 Task: Add Sprouts Yellow Mustard to the cart.
Action: Mouse pressed left at (11, 80)
Screenshot: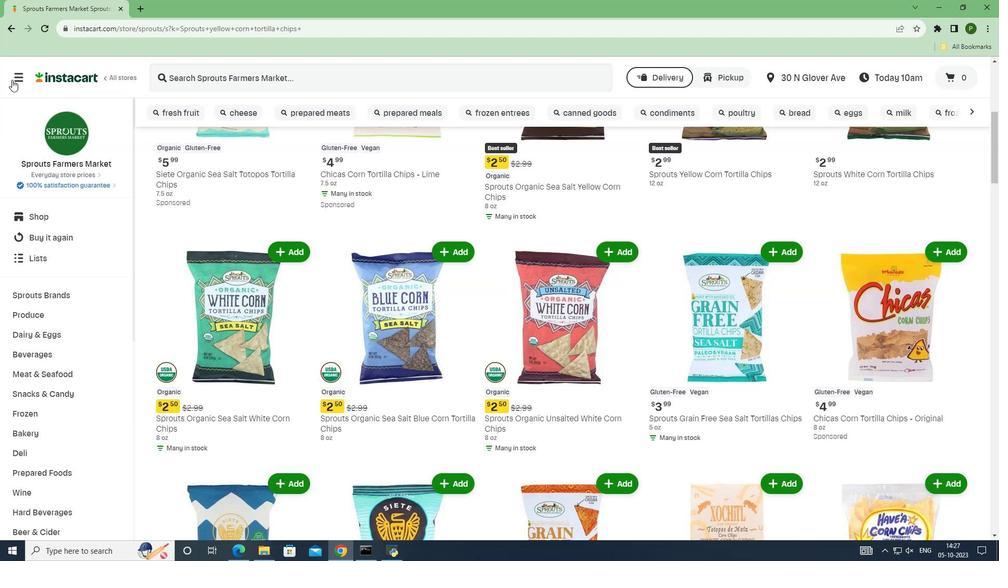 
Action: Mouse moved to (23, 269)
Screenshot: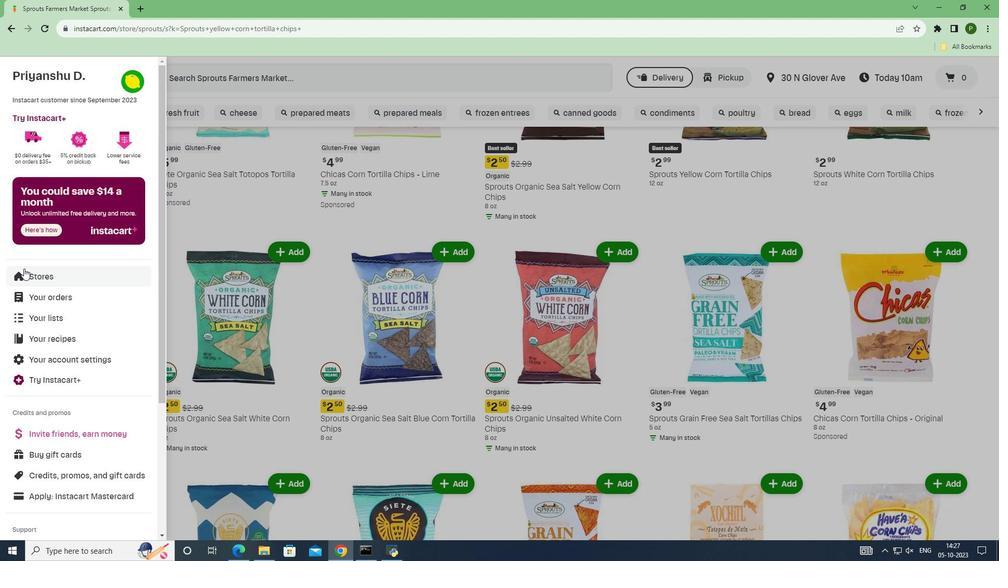 
Action: Mouse pressed left at (23, 269)
Screenshot: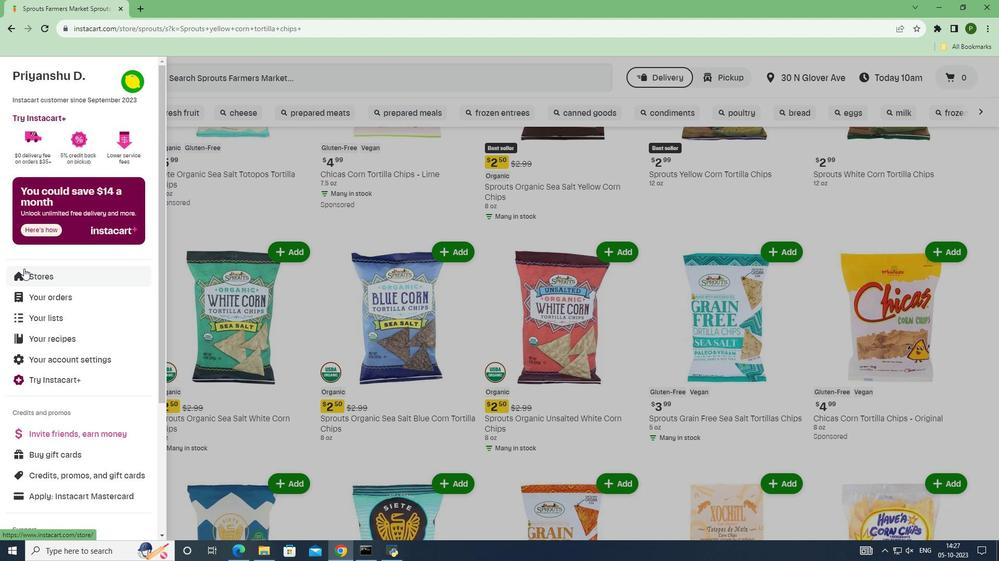 
Action: Mouse moved to (228, 124)
Screenshot: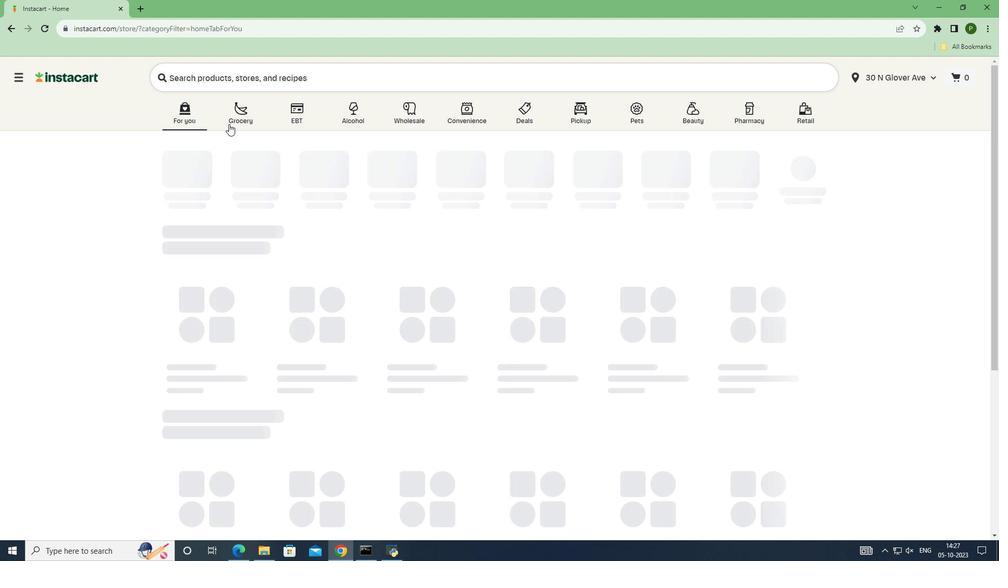 
Action: Mouse pressed left at (228, 124)
Screenshot: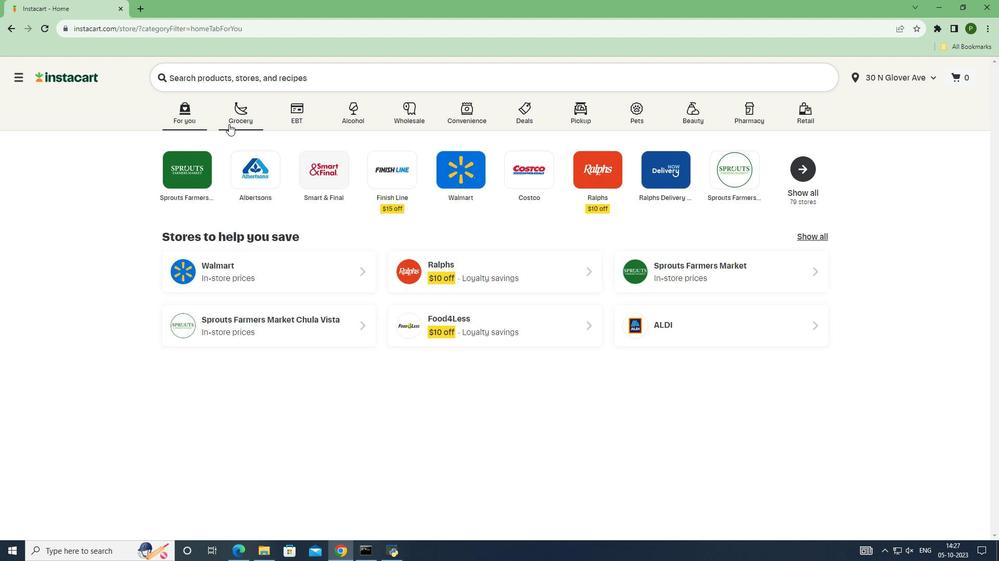 
Action: Mouse moved to (639, 239)
Screenshot: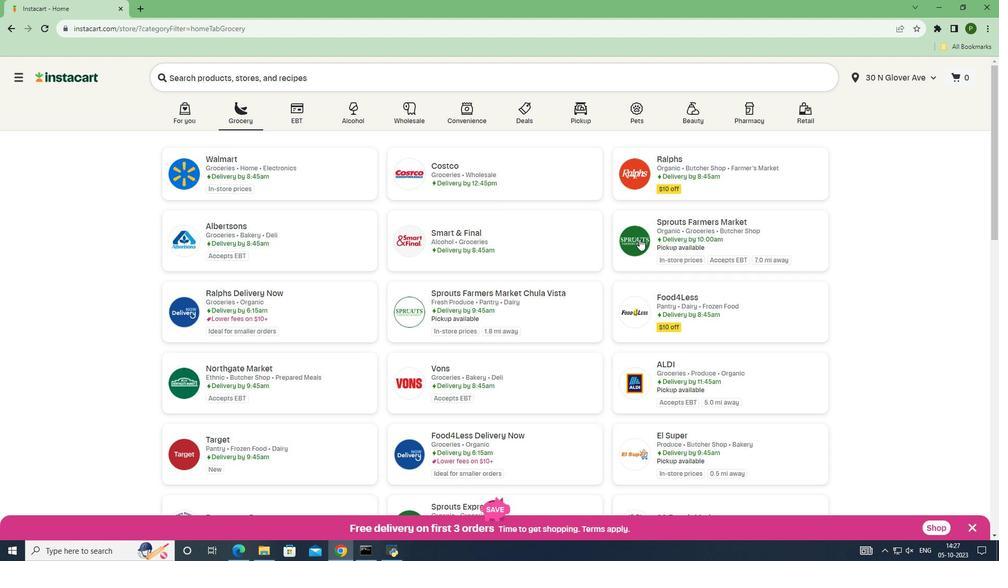 
Action: Mouse pressed left at (639, 239)
Screenshot: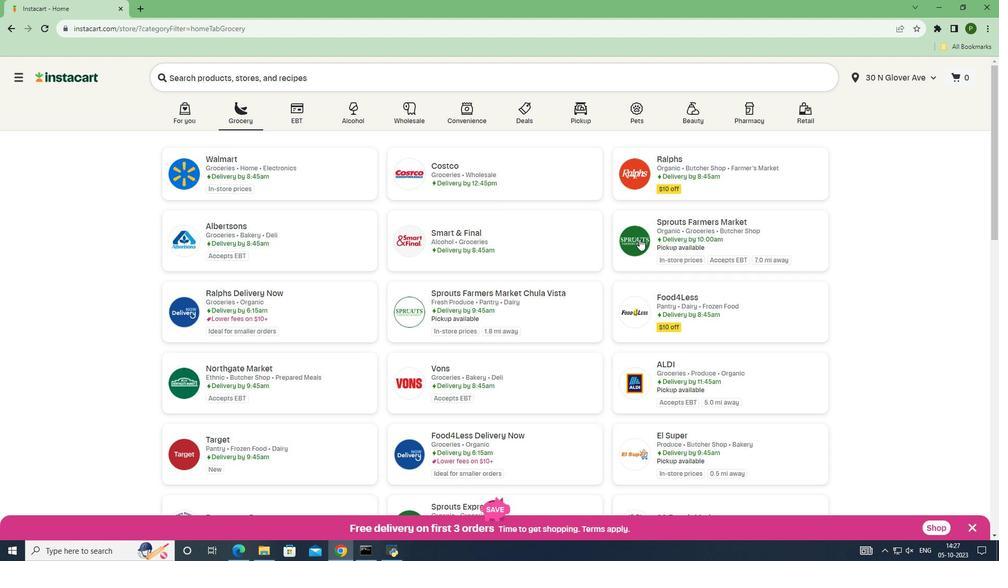 
Action: Mouse moved to (96, 295)
Screenshot: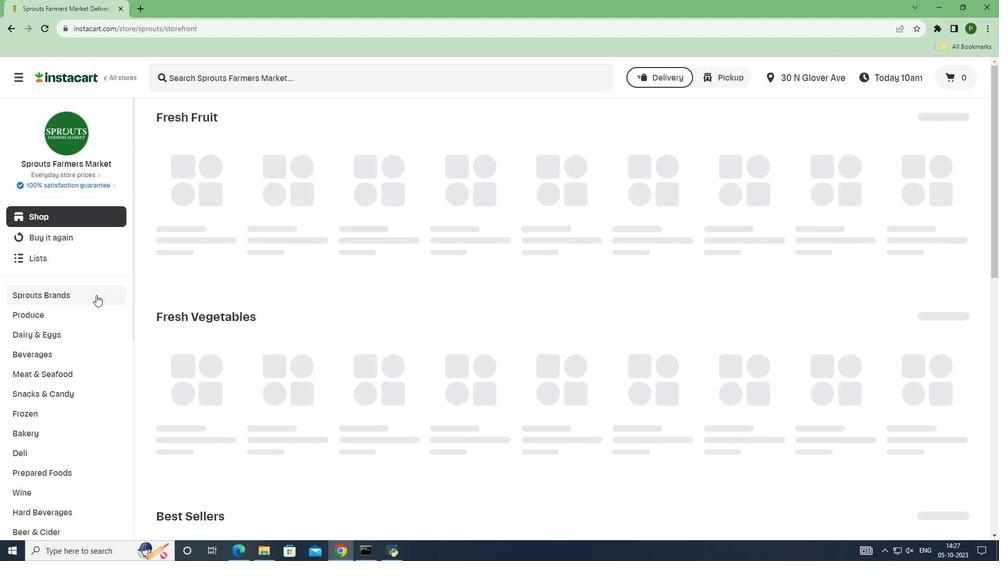 
Action: Mouse pressed left at (96, 295)
Screenshot: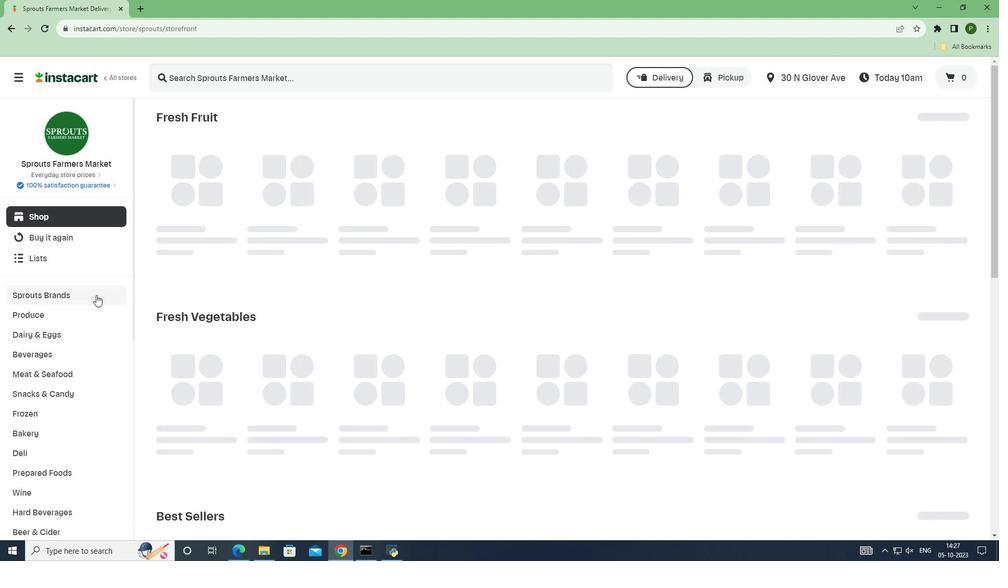 
Action: Mouse moved to (68, 377)
Screenshot: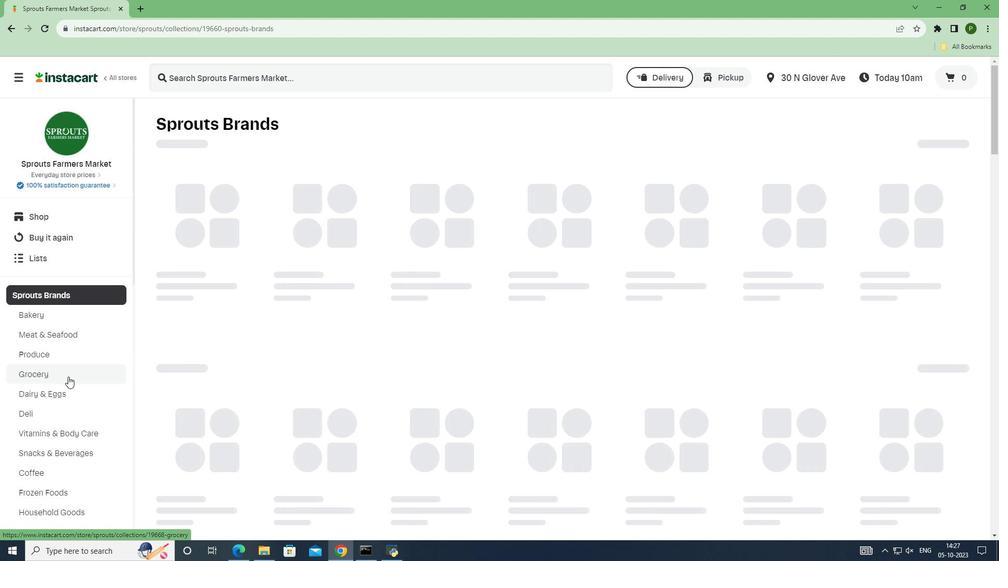 
Action: Mouse pressed left at (68, 377)
Screenshot: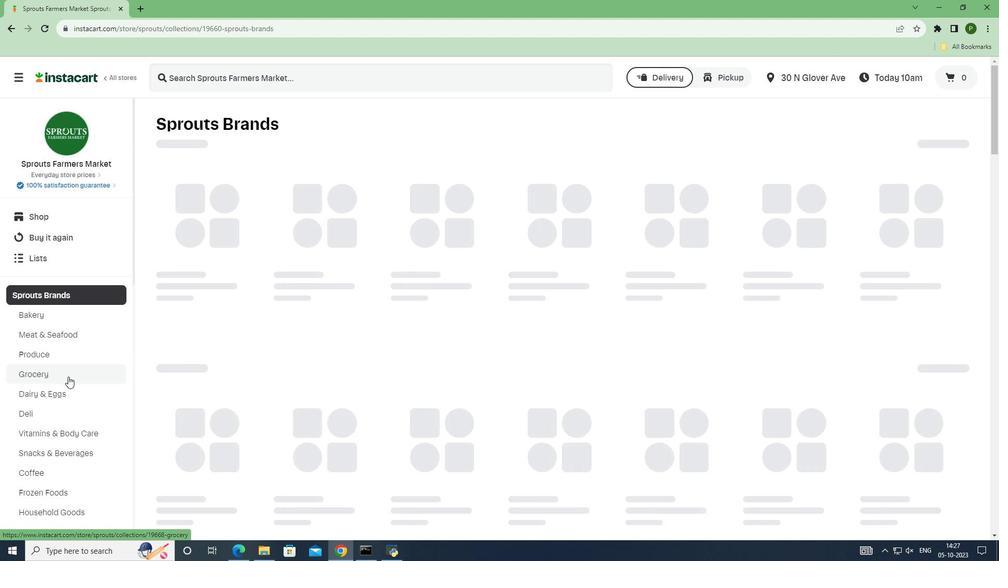 
Action: Mouse moved to (216, 79)
Screenshot: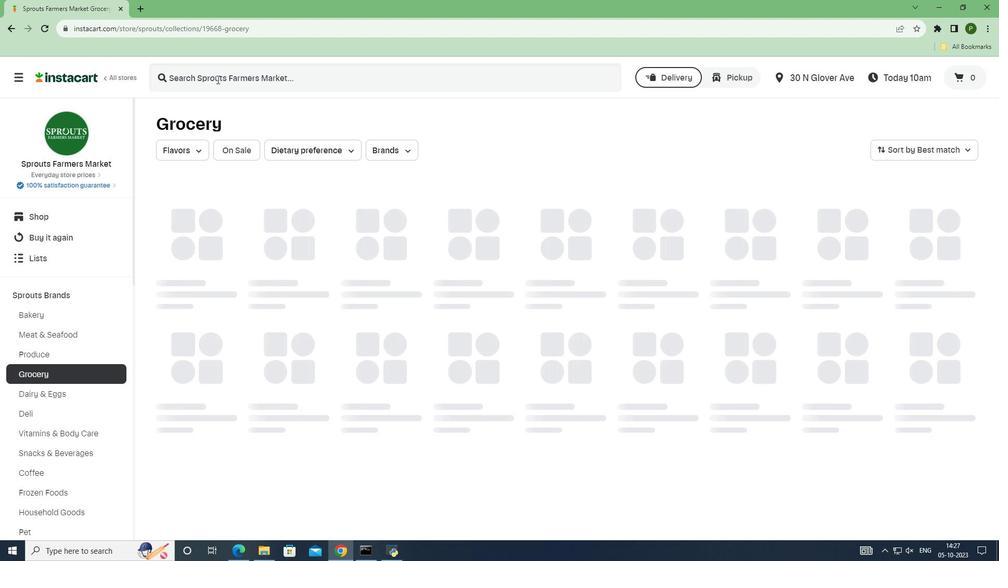 
Action: Mouse pressed left at (216, 79)
Screenshot: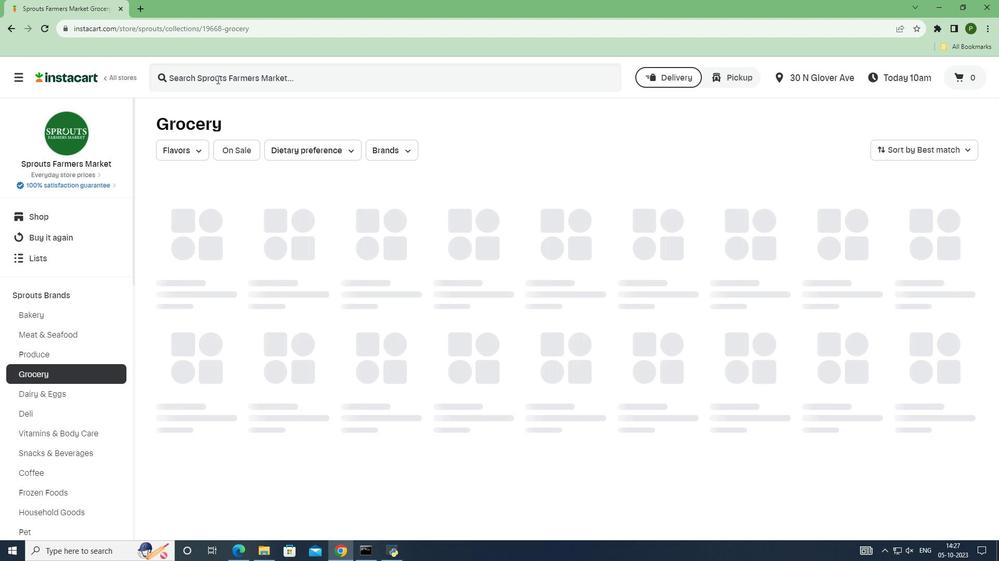 
Action: Key pressed <Key.caps_lock>S<Key.caps_lock>prouts<Key.space>yellow<Key.space>mustard<Key.space><Key.enter>
Screenshot: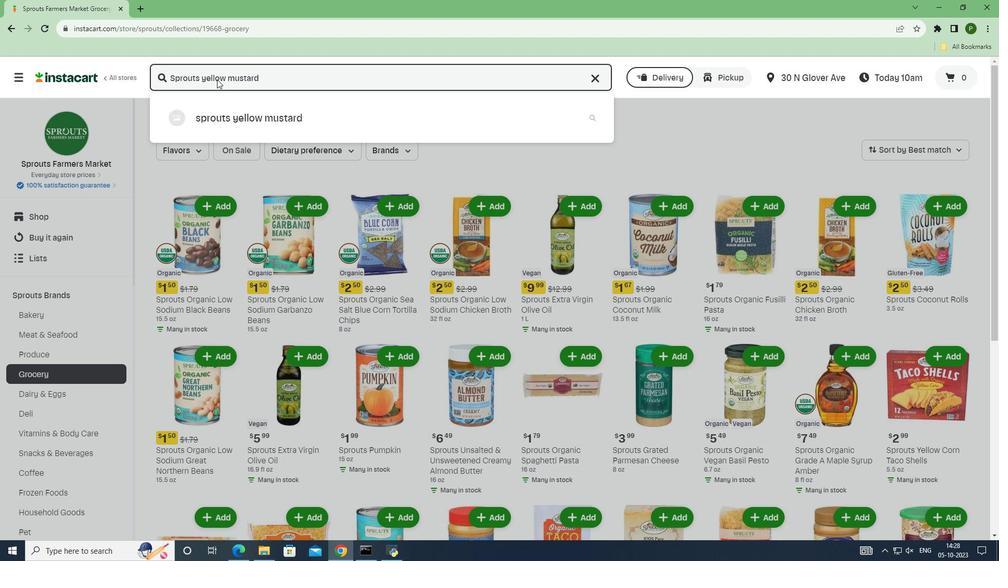 
Action: Mouse moved to (465, 339)
Screenshot: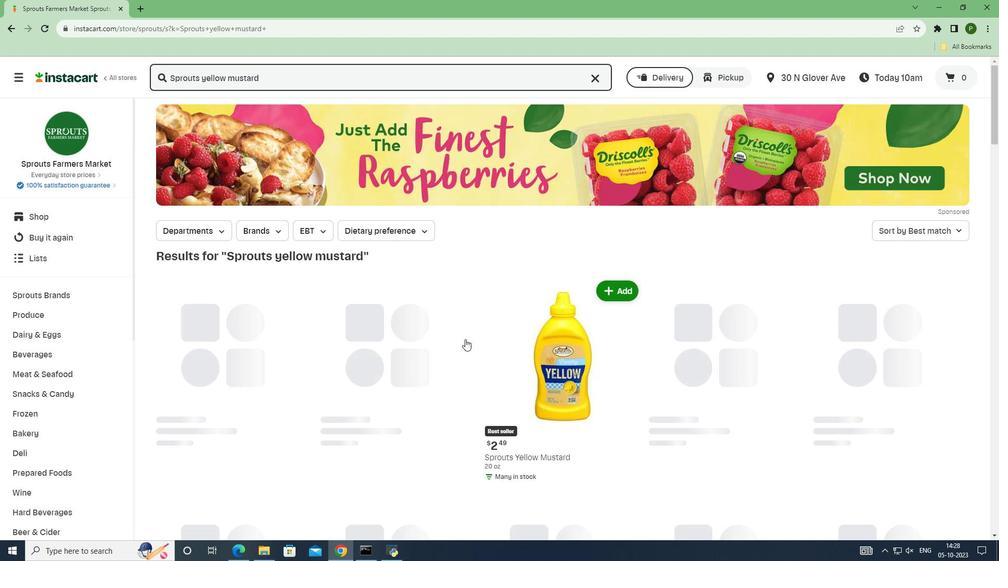 
Action: Mouse scrolled (465, 339) with delta (0, 0)
Screenshot: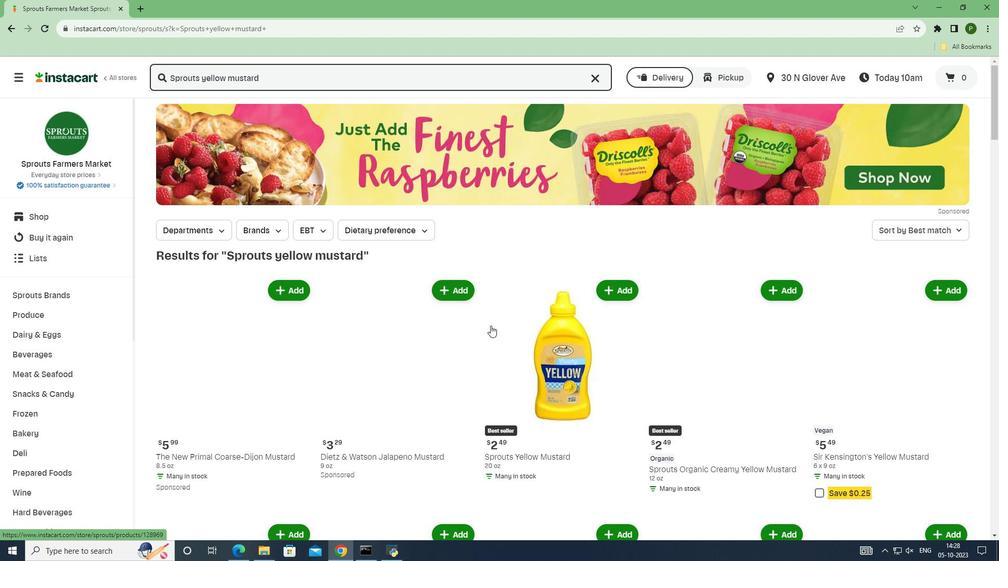 
Action: Mouse moved to (609, 236)
Screenshot: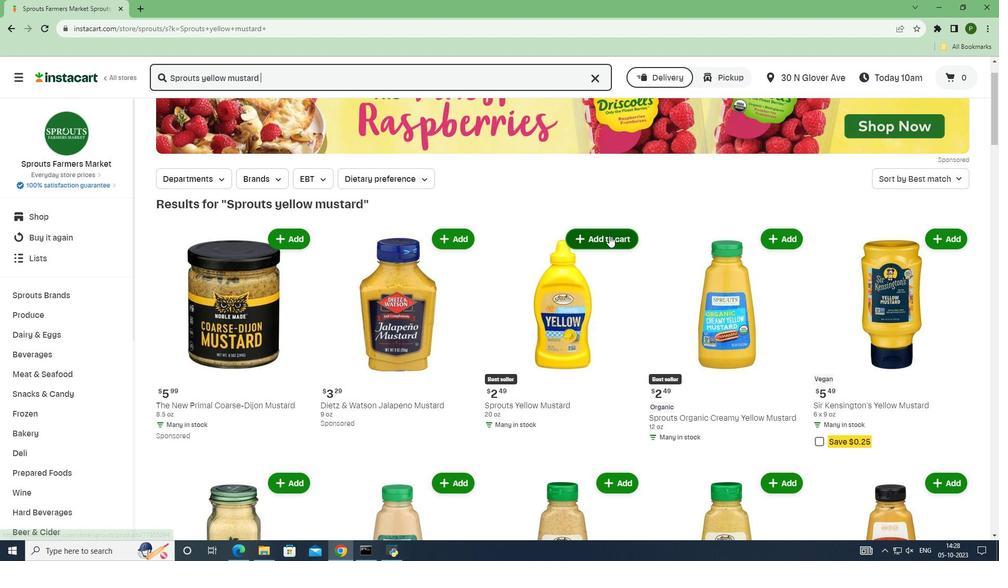 
Action: Mouse pressed left at (609, 236)
Screenshot: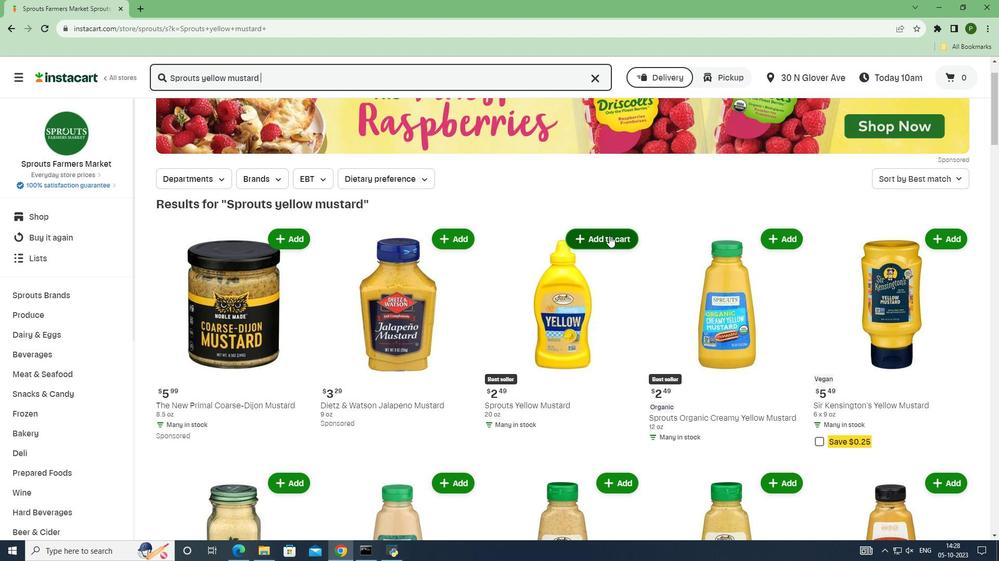 
